 Task: Add a condition where "Hours since last SLA breach Greater than Twenty-five" in pending tickets.
Action: Mouse moved to (144, 507)
Screenshot: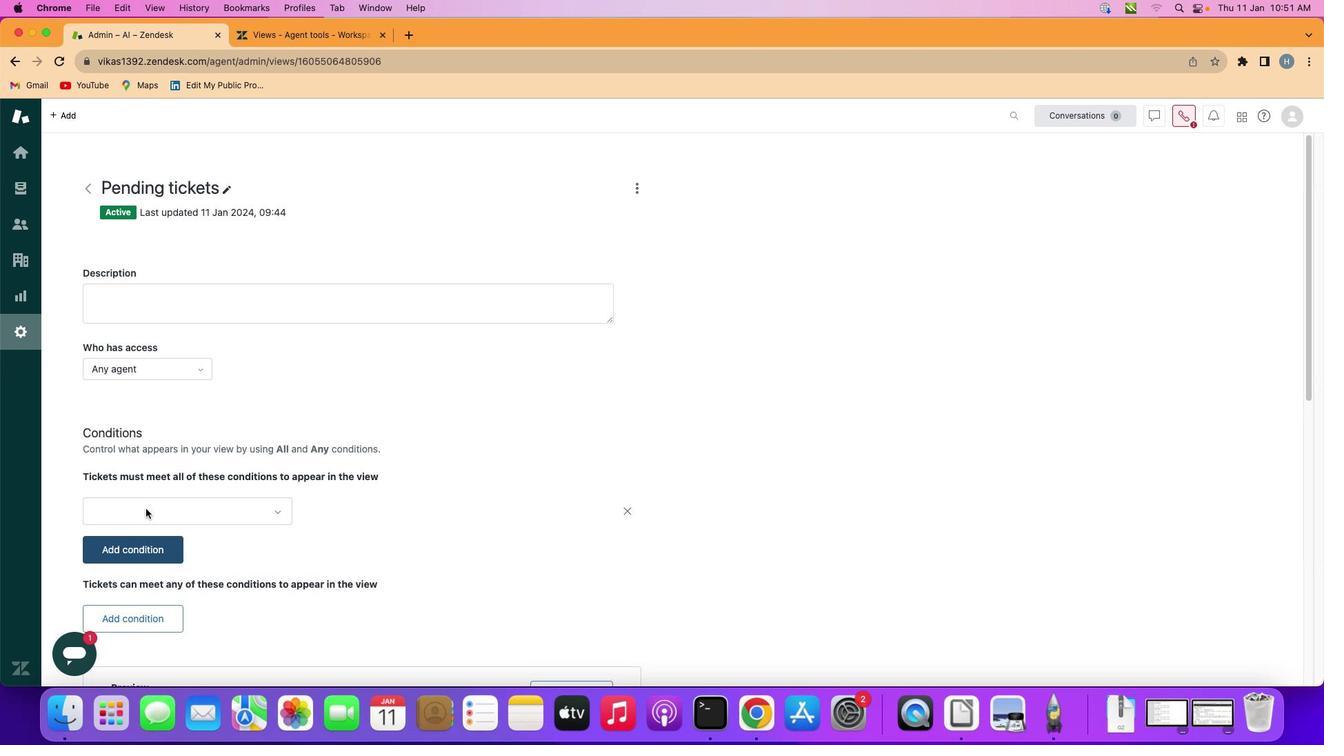 
Action: Mouse pressed left at (144, 507)
Screenshot: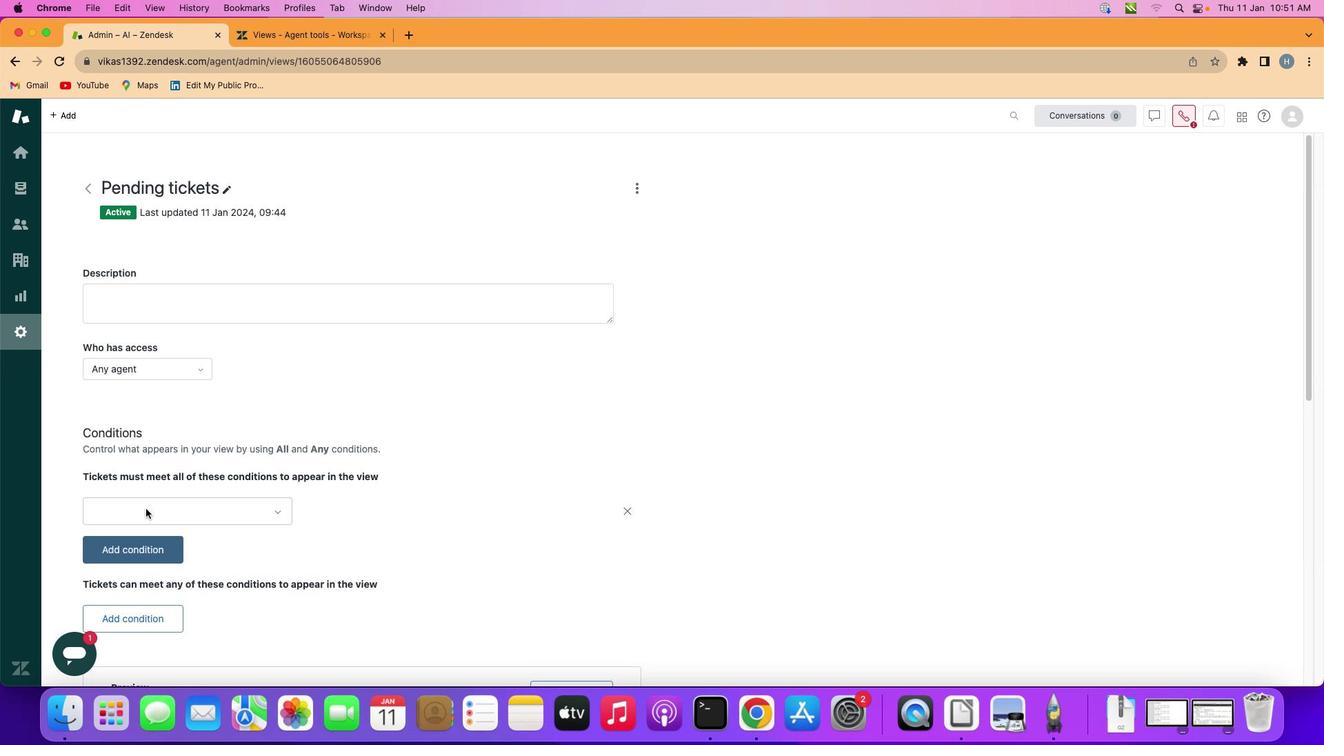 
Action: Mouse moved to (213, 506)
Screenshot: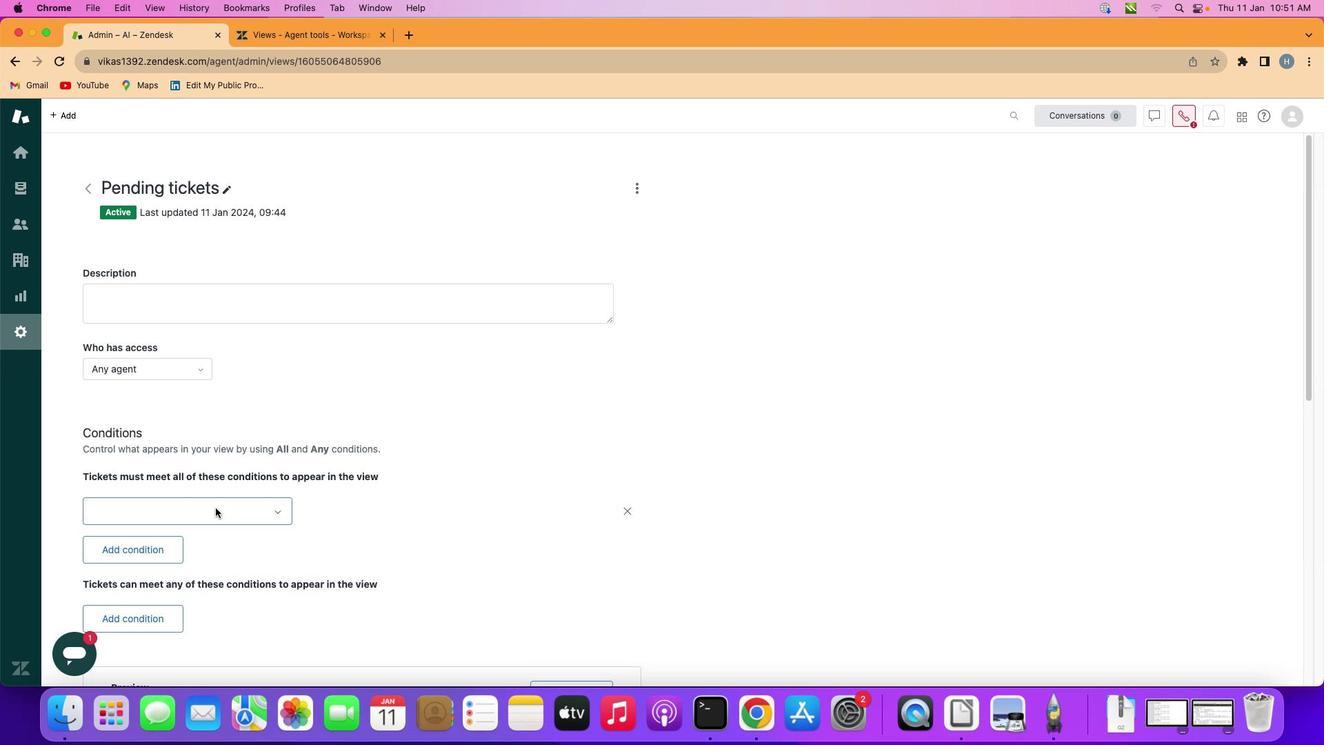 
Action: Mouse pressed left at (213, 506)
Screenshot: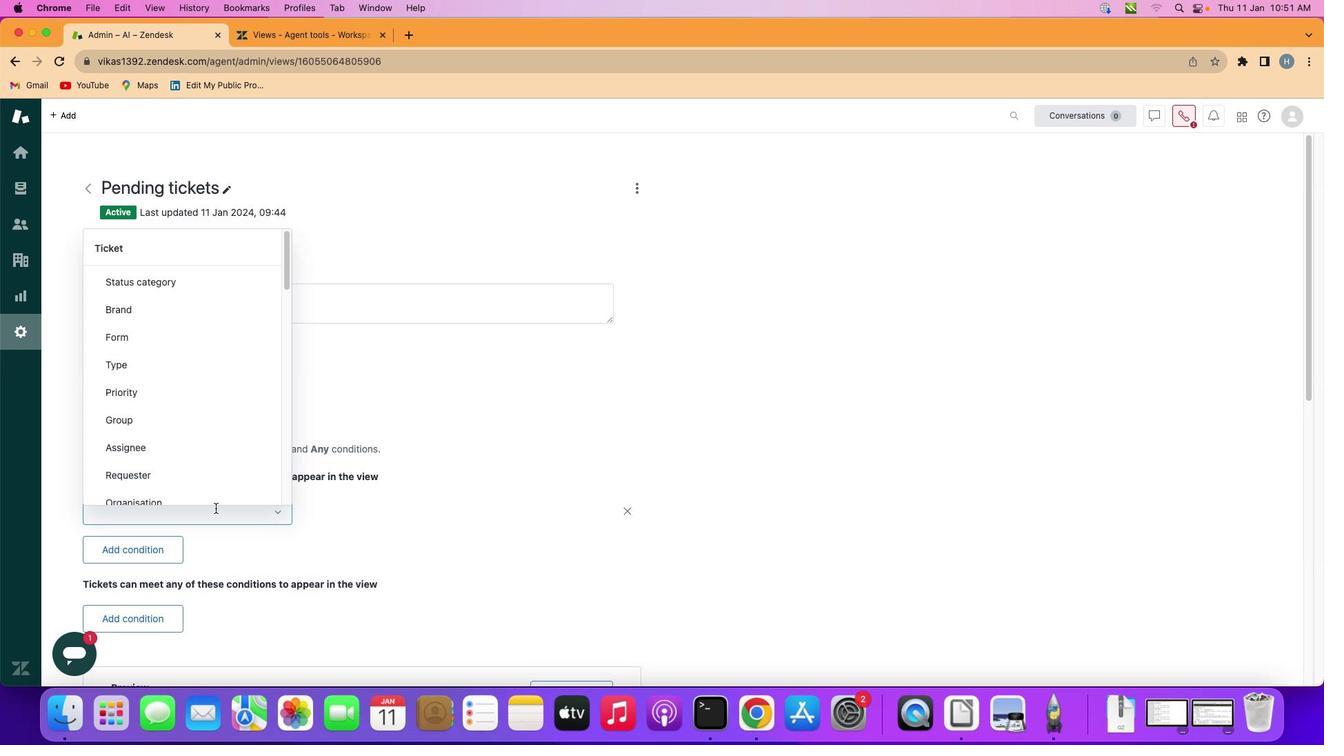 
Action: Mouse moved to (215, 376)
Screenshot: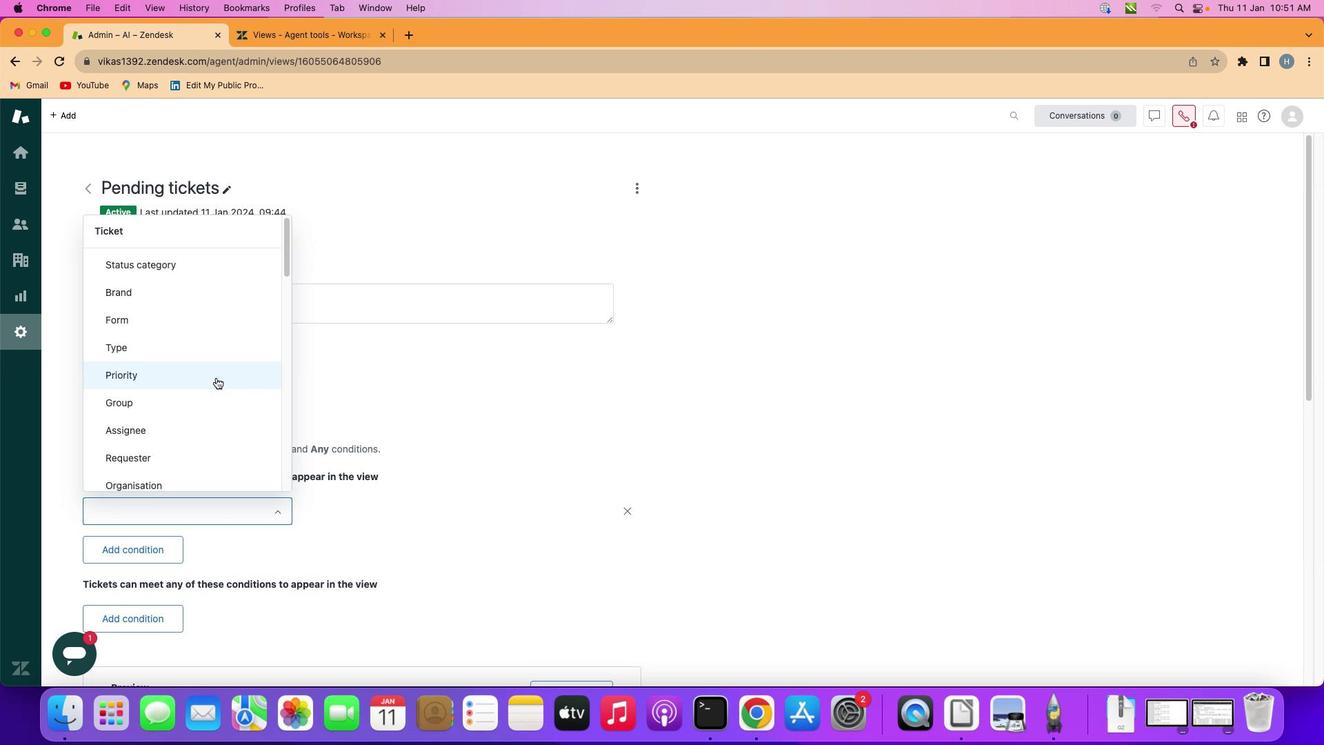 
Action: Mouse scrolled (215, 376) with delta (0, -1)
Screenshot: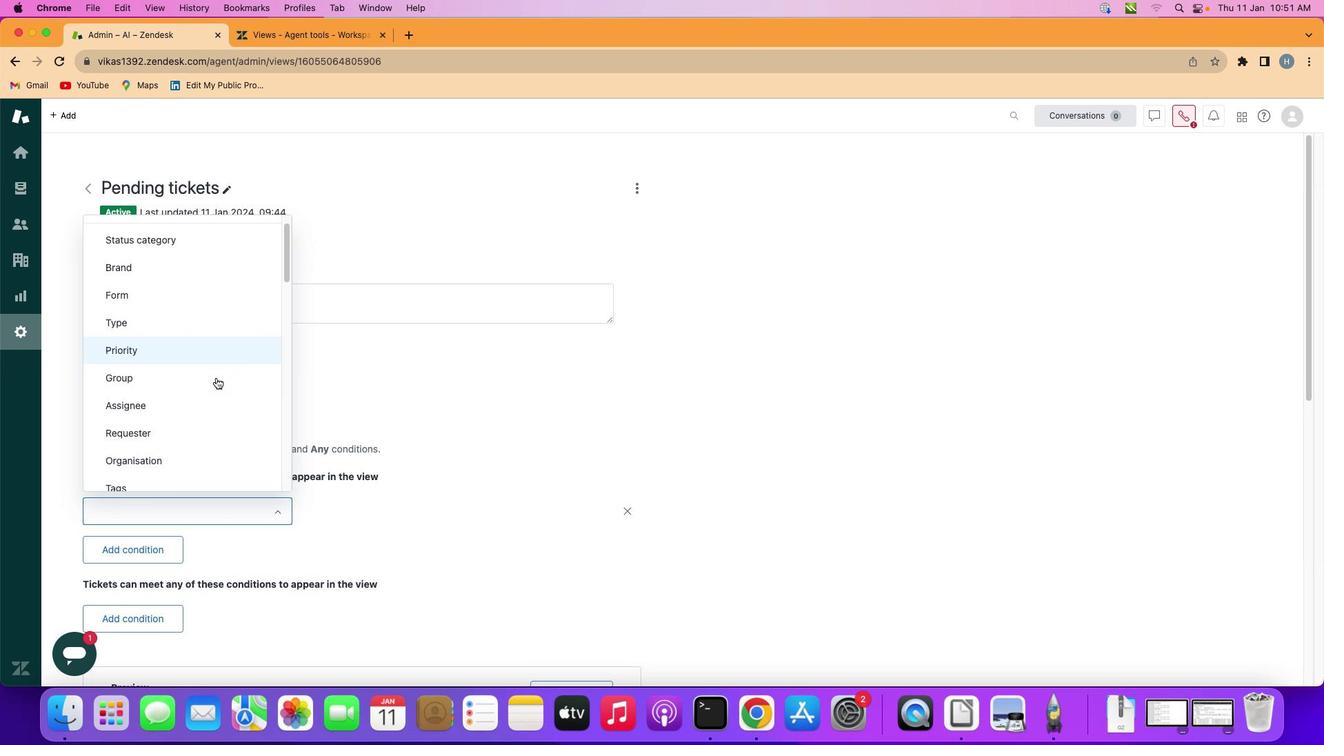 
Action: Mouse scrolled (215, 376) with delta (0, -1)
Screenshot: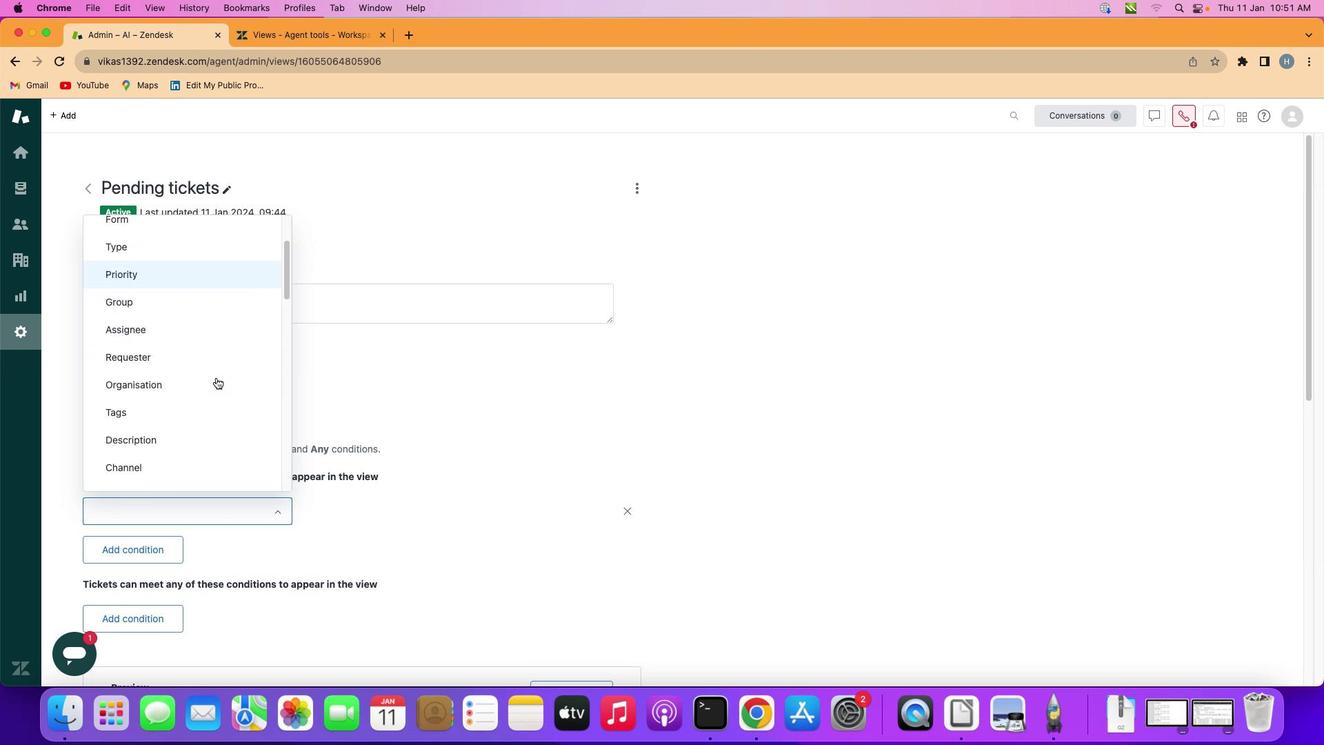 
Action: Mouse scrolled (215, 376) with delta (0, -2)
Screenshot: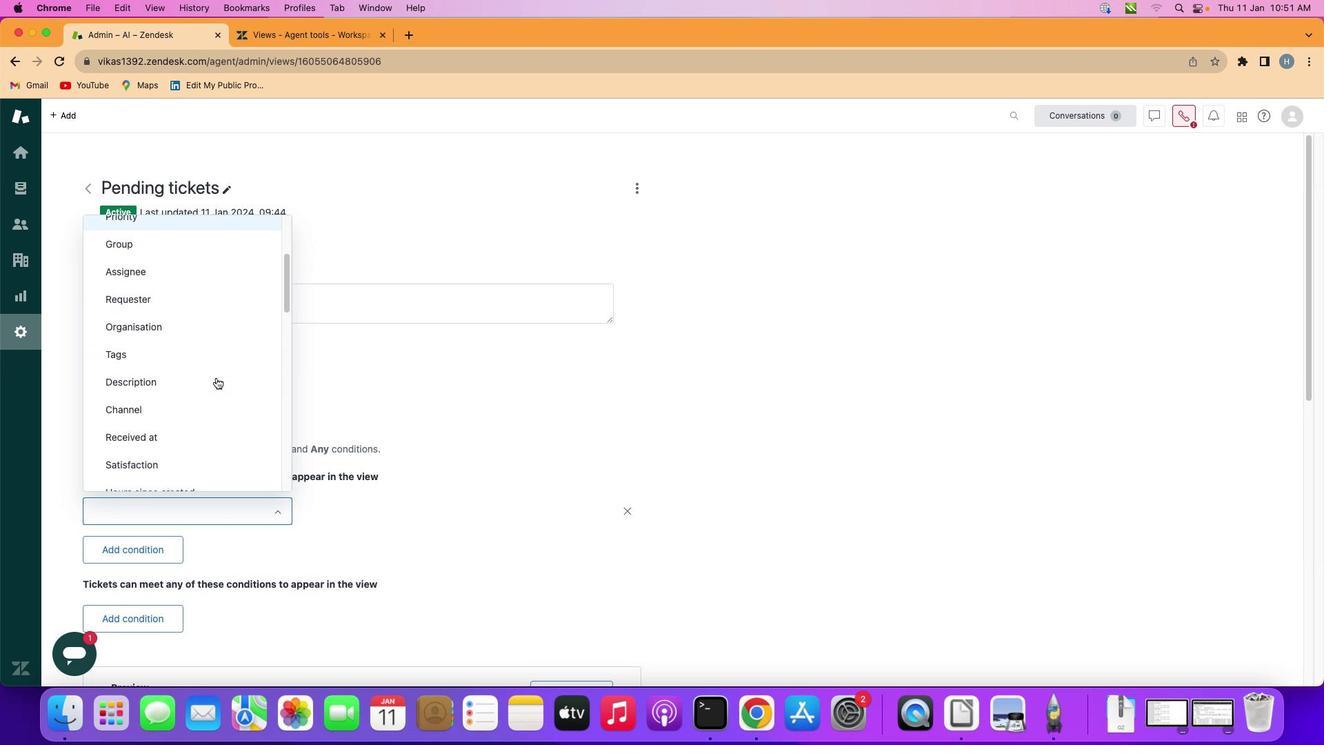 
Action: Mouse scrolled (215, 376) with delta (0, -2)
Screenshot: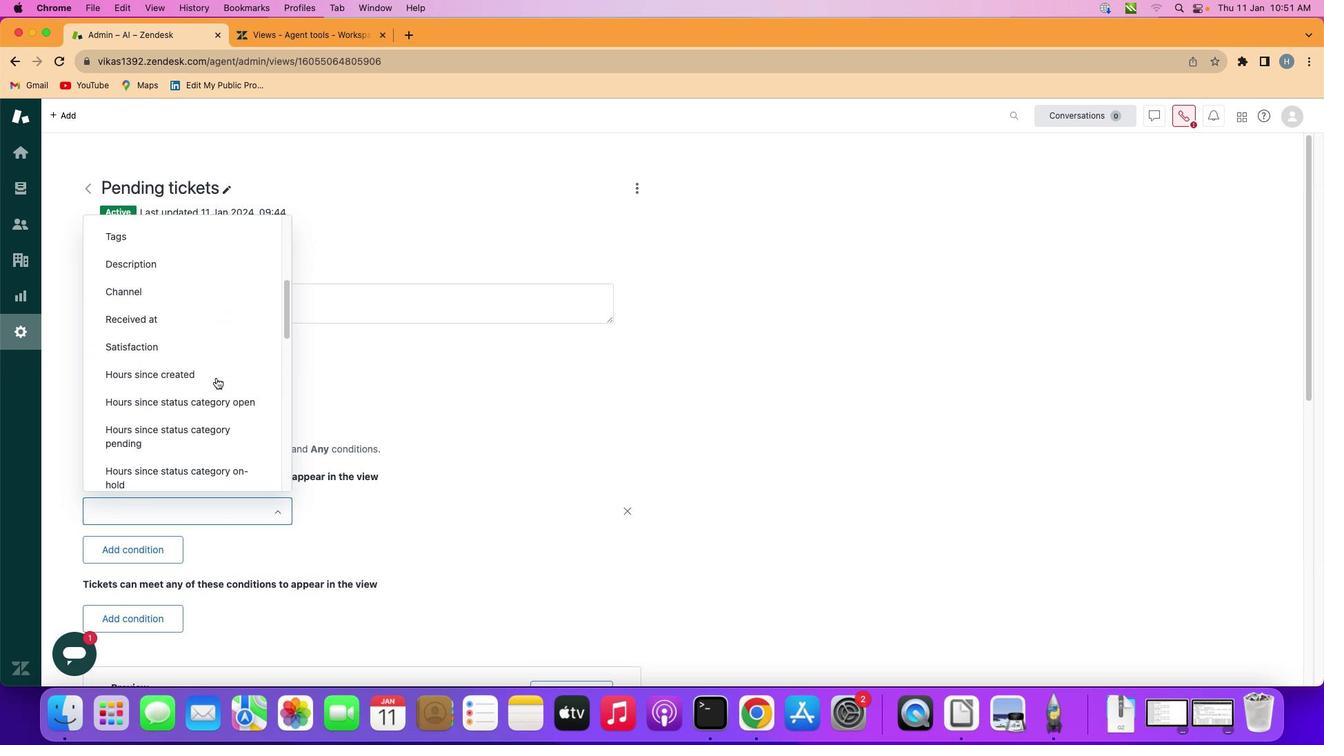 
Action: Mouse scrolled (215, 376) with delta (0, -3)
Screenshot: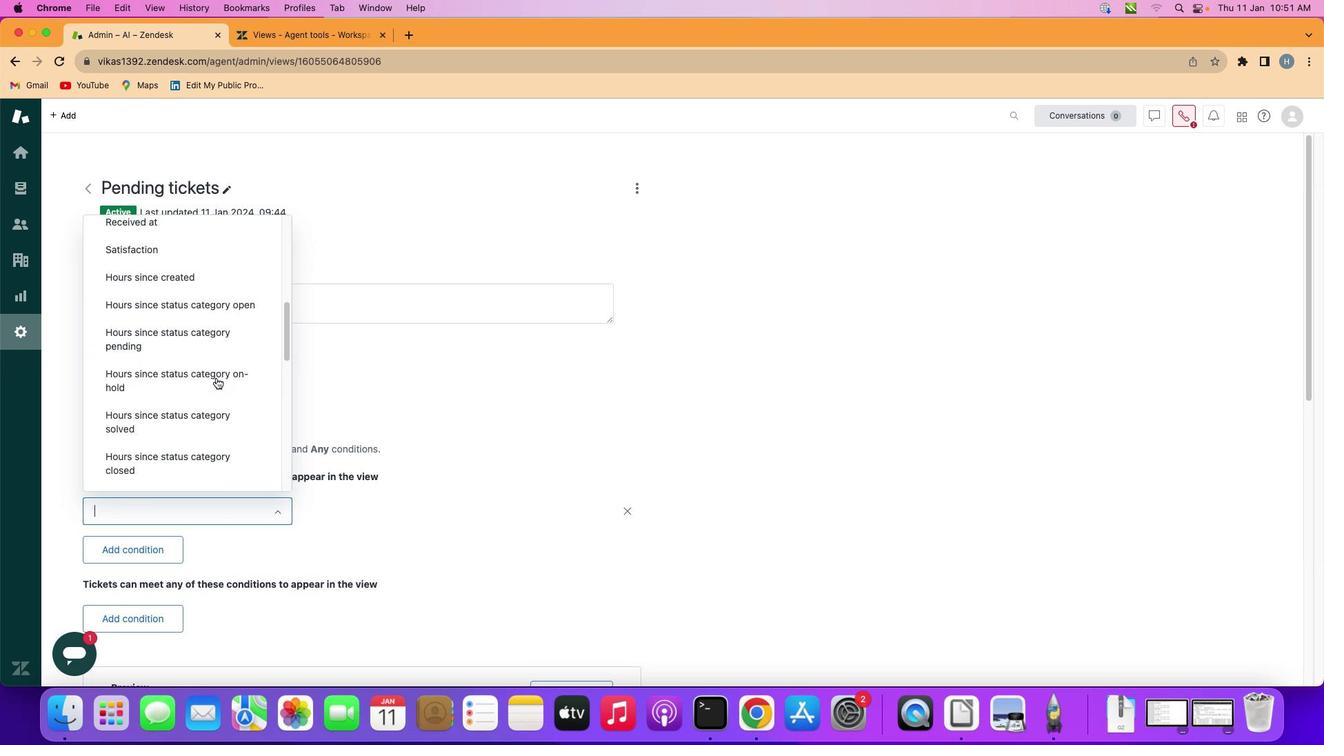 
Action: Mouse scrolled (215, 376) with delta (0, -3)
Screenshot: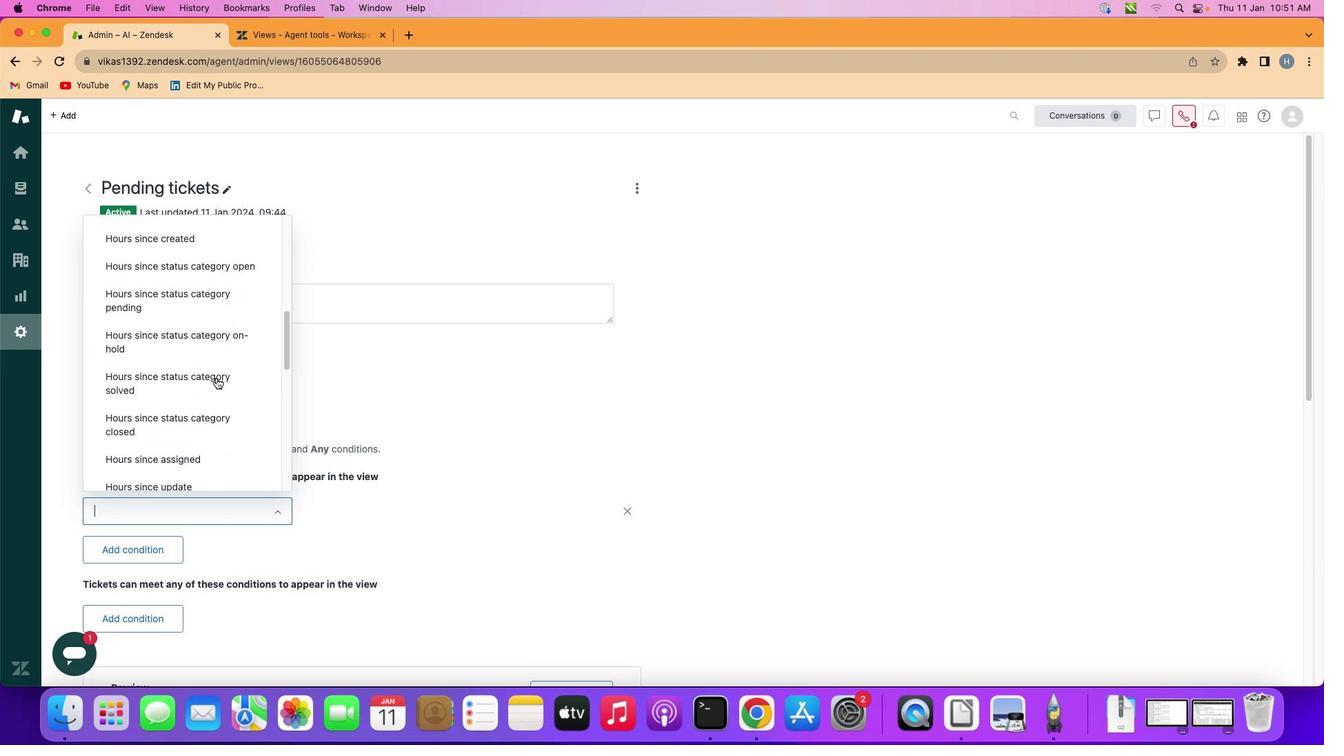 
Action: Mouse moved to (214, 378)
Screenshot: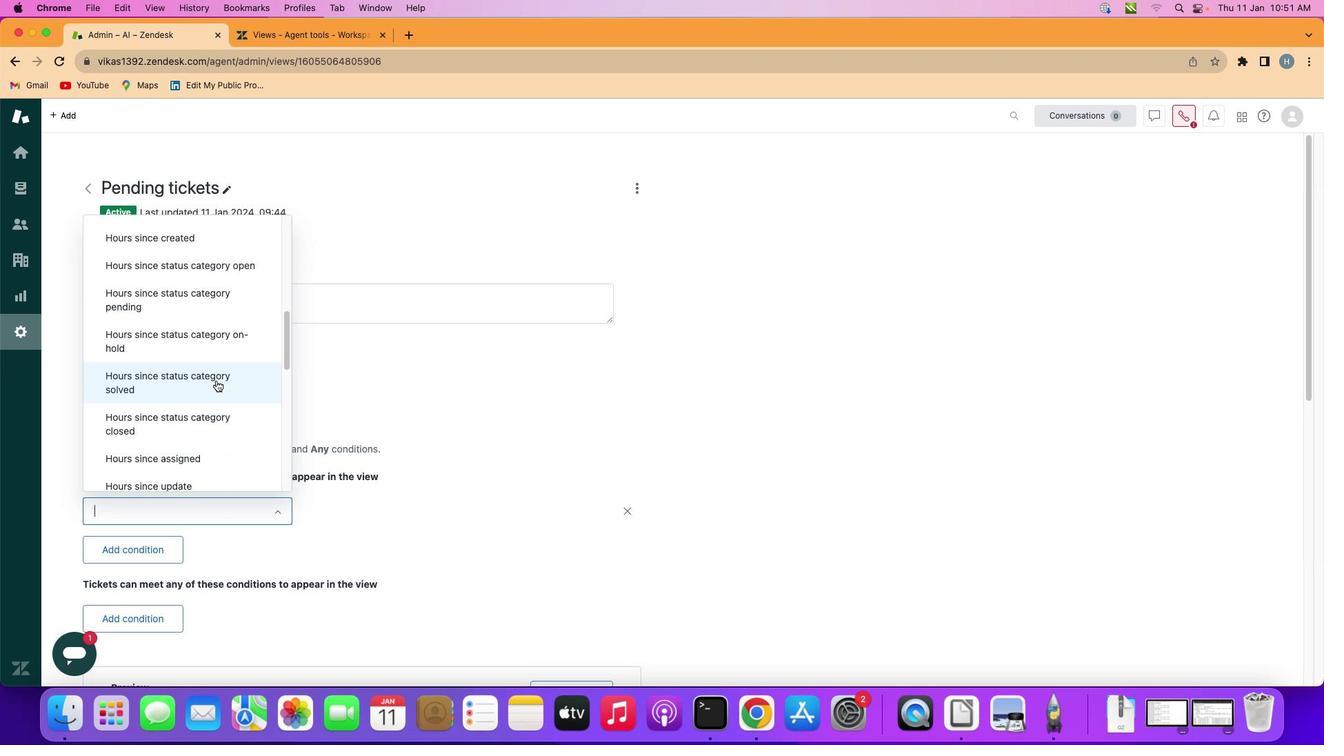 
Action: Mouse scrolled (214, 378) with delta (0, -1)
Screenshot: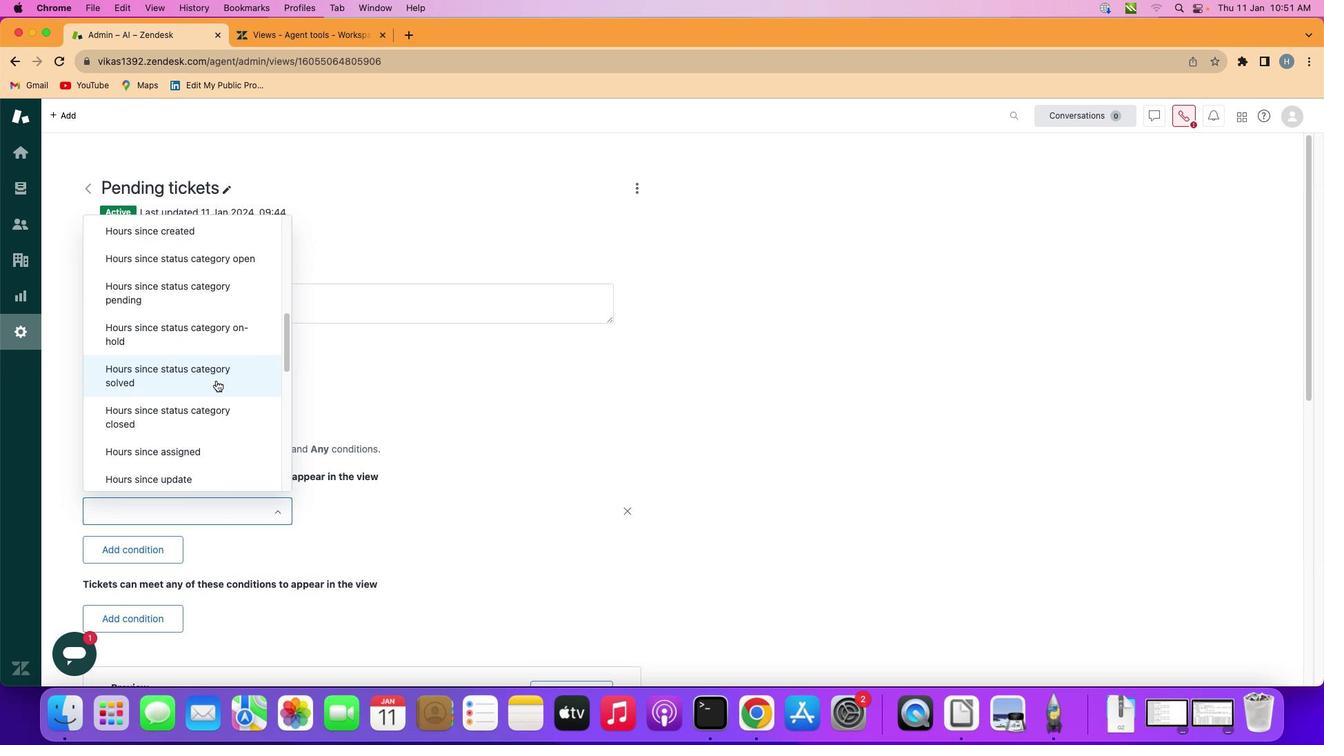 
Action: Mouse scrolled (214, 378) with delta (0, -1)
Screenshot: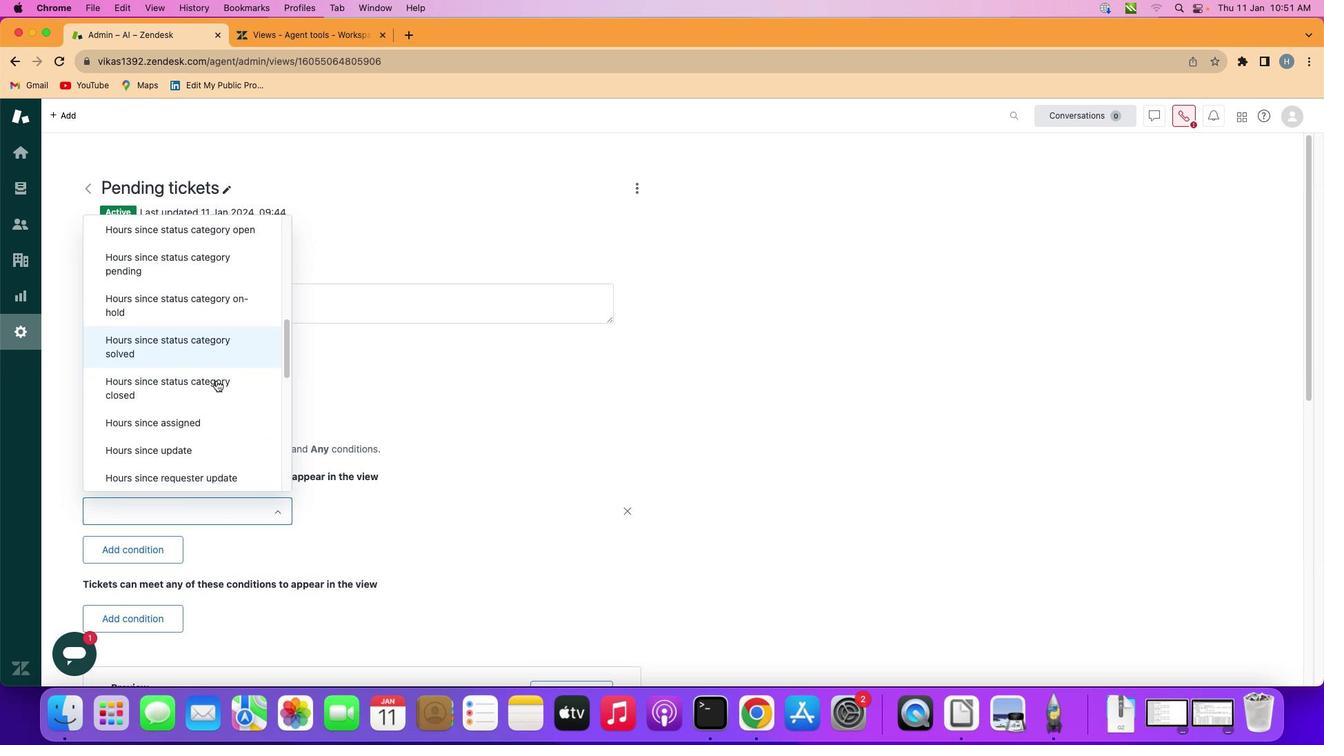 
Action: Mouse scrolled (214, 378) with delta (0, -1)
Screenshot: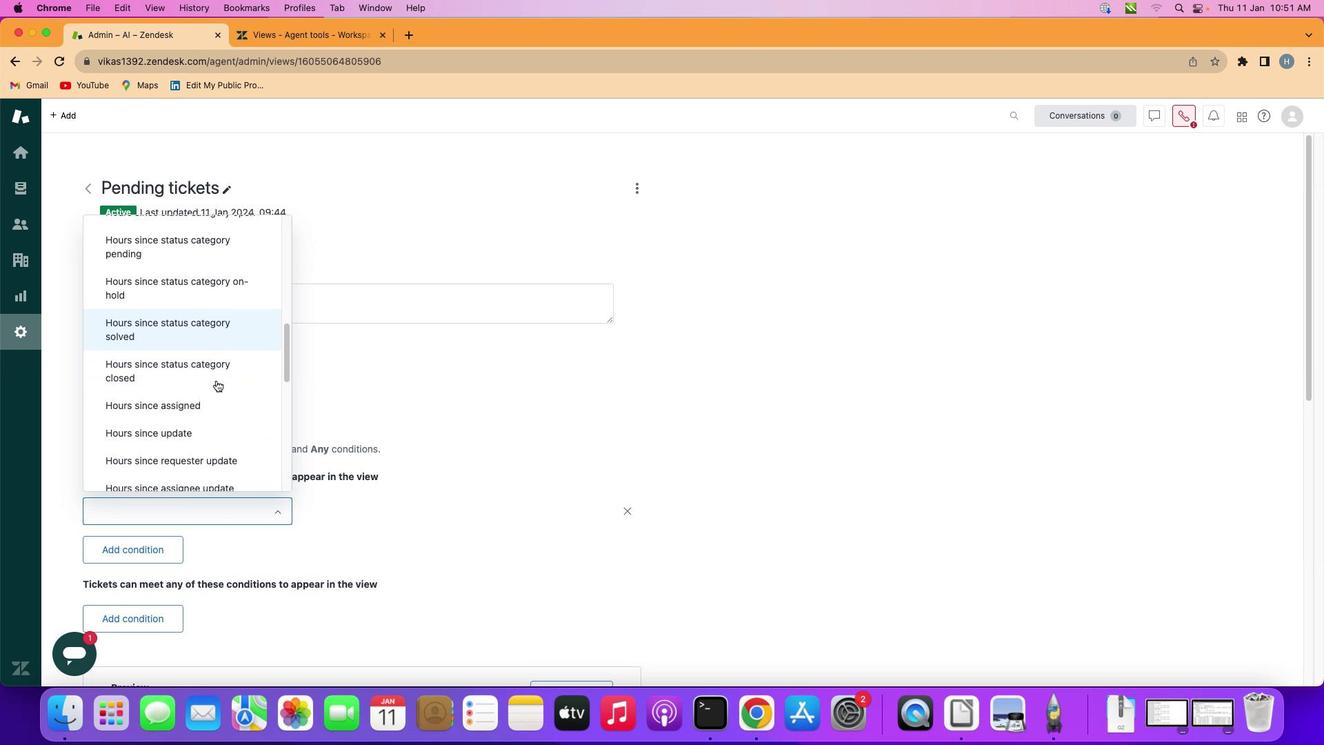 
Action: Mouse scrolled (214, 378) with delta (0, -1)
Screenshot: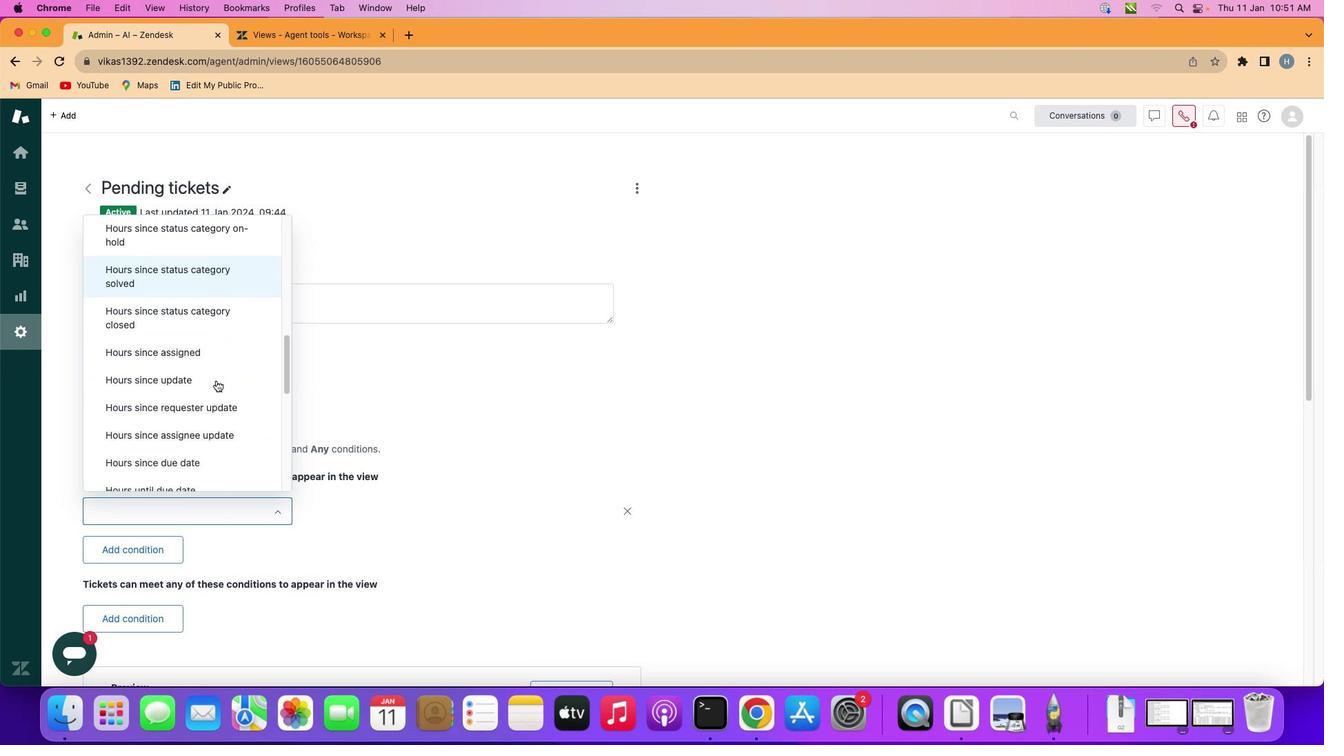 
Action: Mouse scrolled (214, 378) with delta (0, -1)
Screenshot: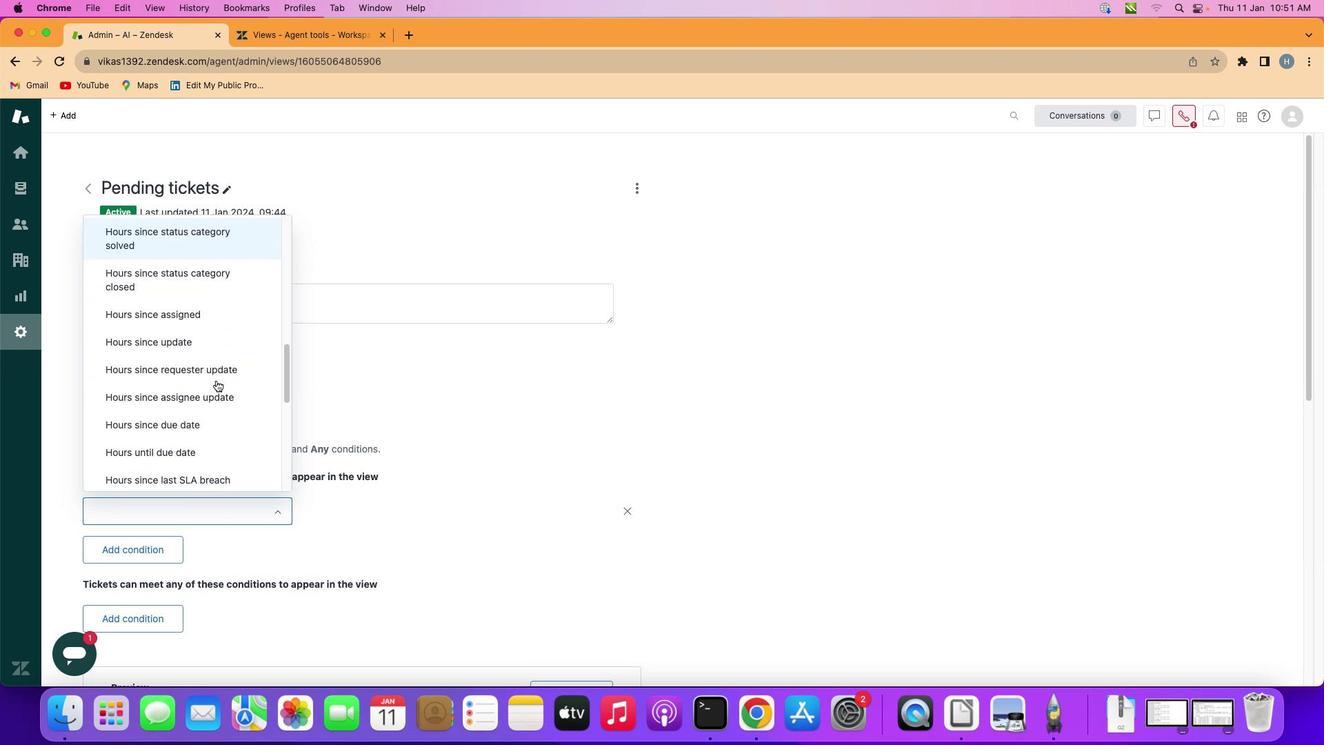 
Action: Mouse moved to (225, 365)
Screenshot: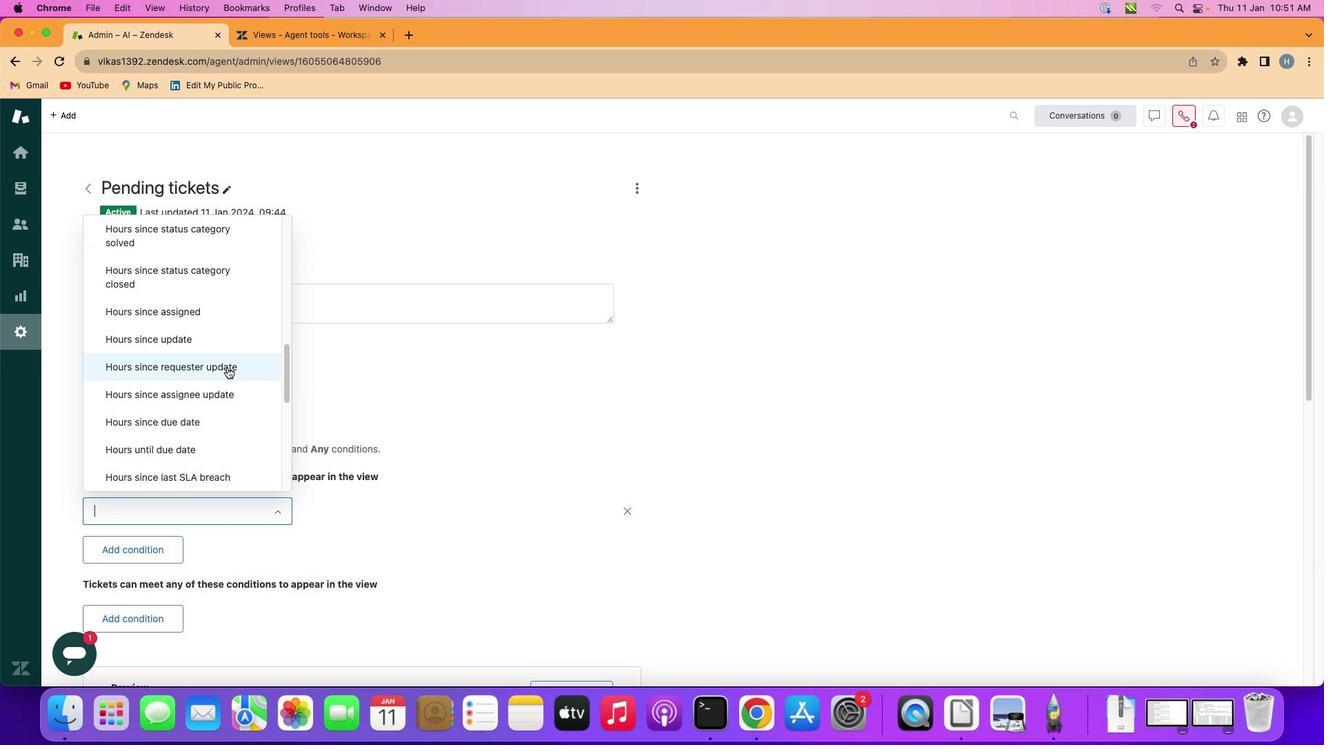 
Action: Mouse scrolled (225, 365) with delta (0, -1)
Screenshot: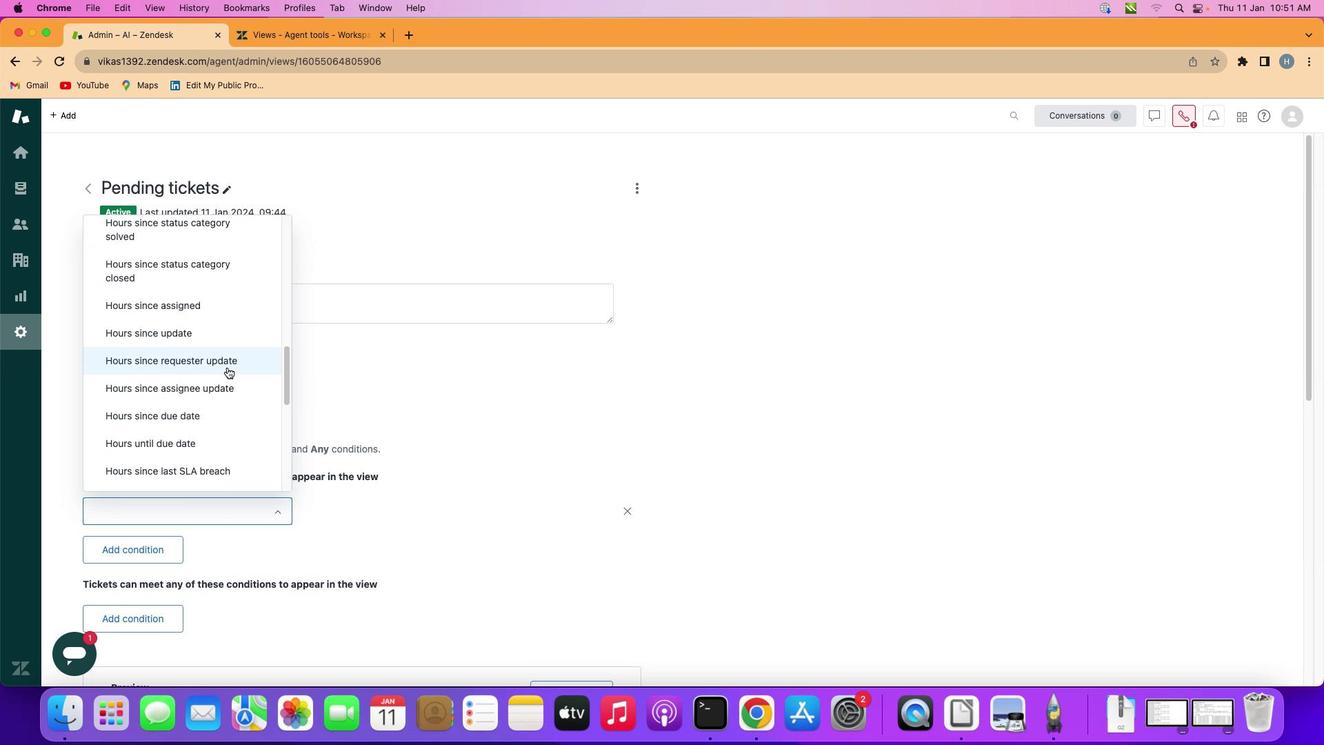 
Action: Mouse scrolled (225, 365) with delta (0, -1)
Screenshot: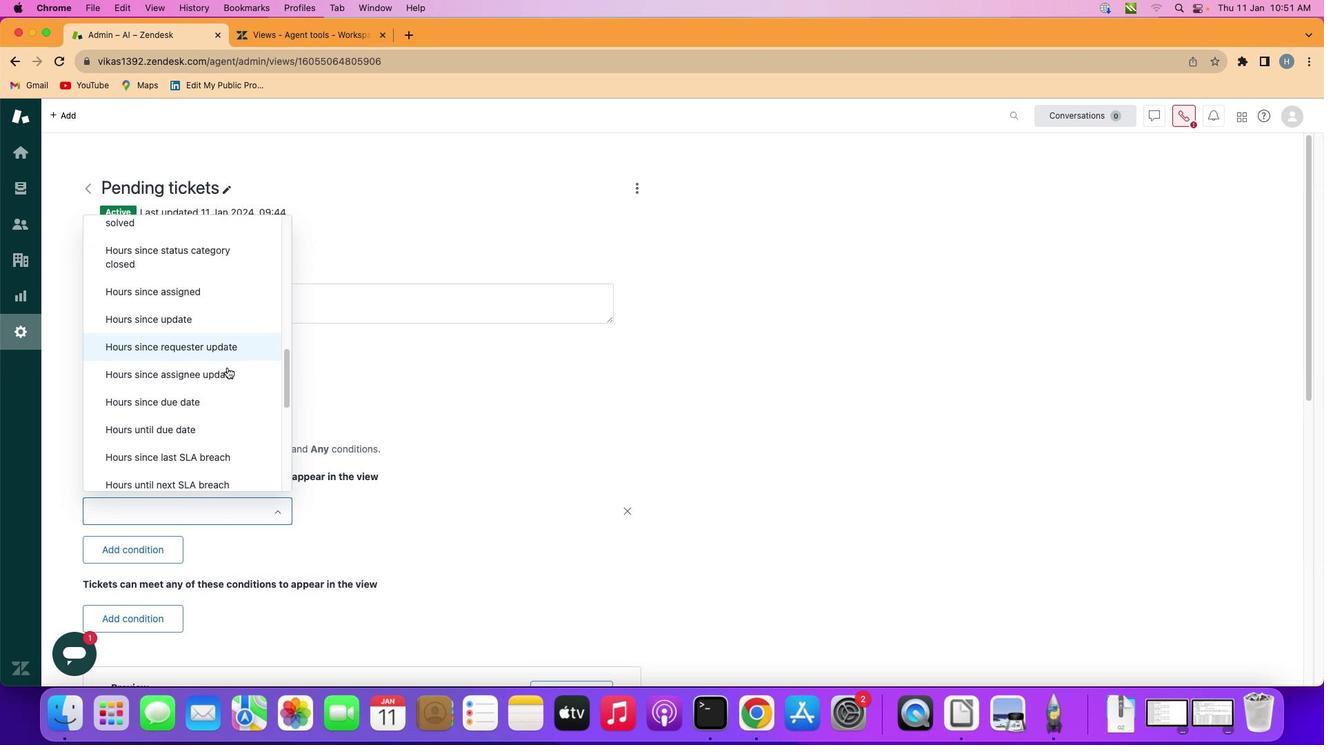 
Action: Mouse scrolled (225, 365) with delta (0, -1)
Screenshot: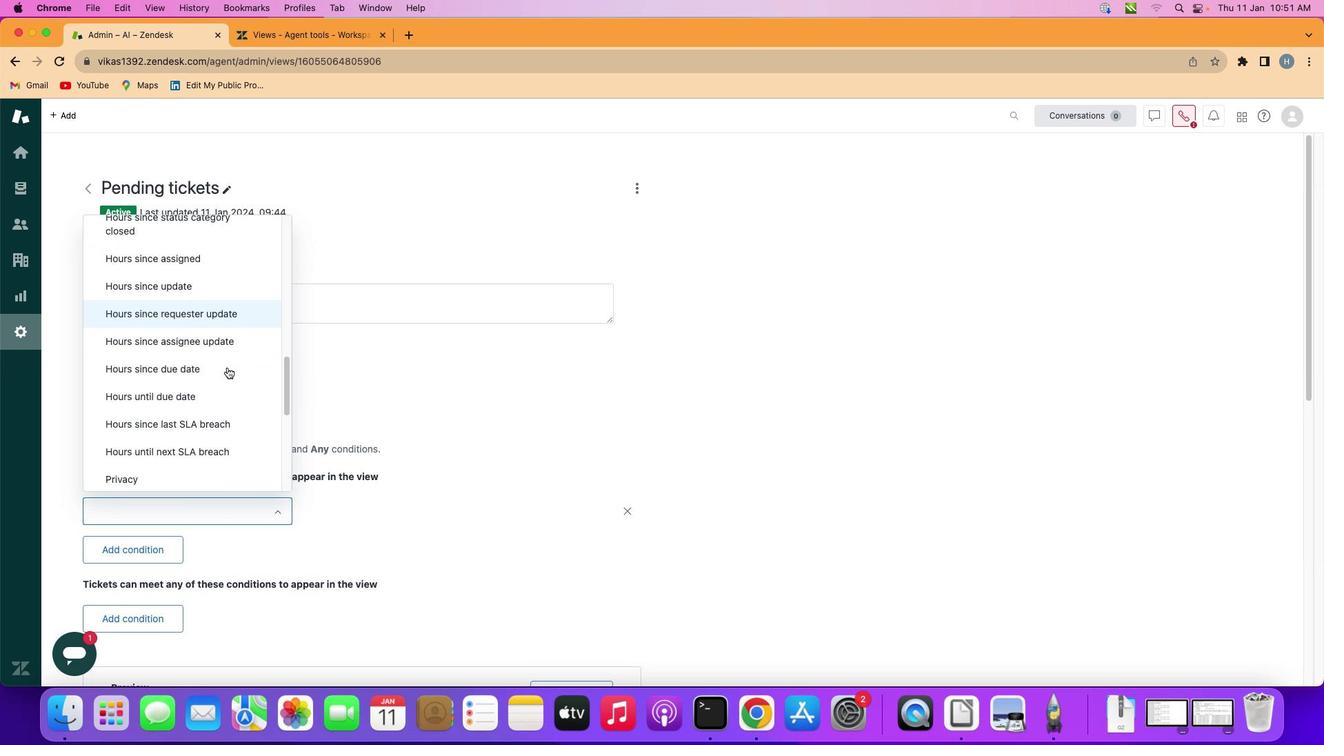
Action: Mouse scrolled (225, 365) with delta (0, -1)
Screenshot: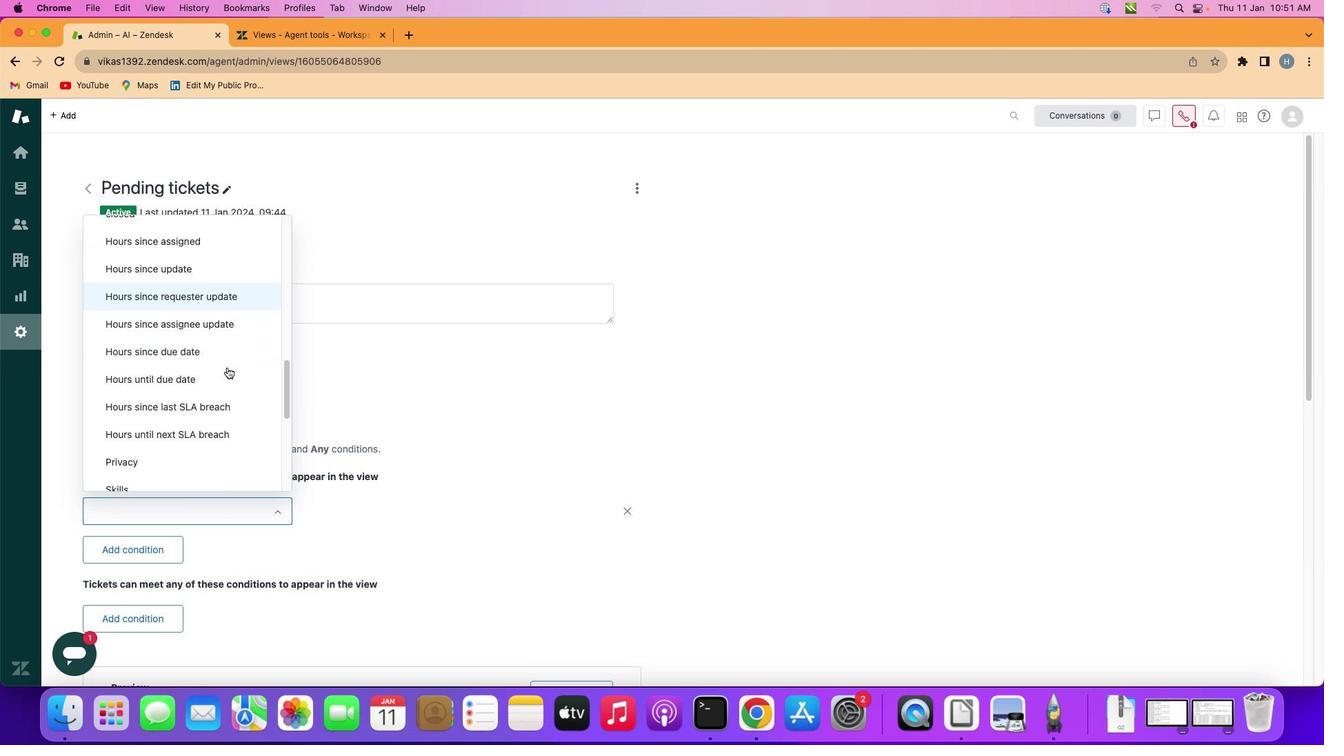 
Action: Mouse scrolled (225, 365) with delta (0, -1)
Screenshot: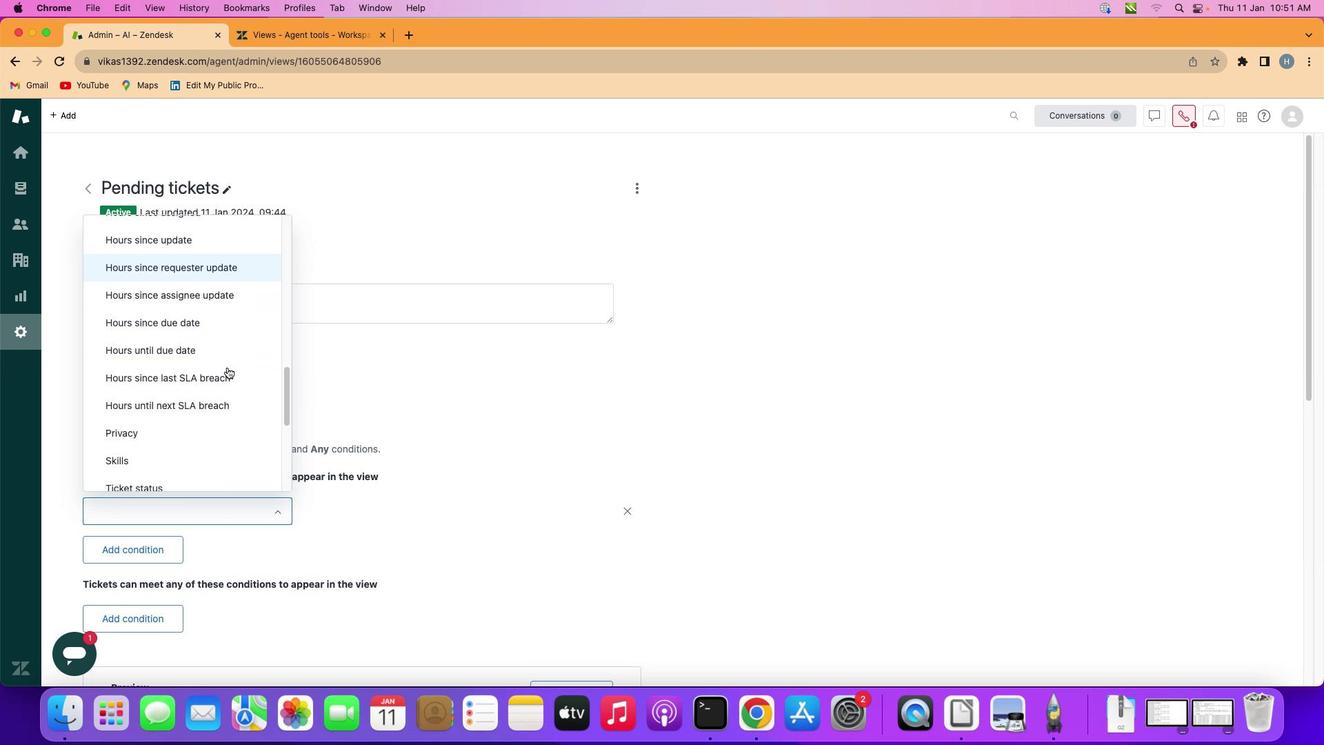 
Action: Mouse moved to (226, 369)
Screenshot: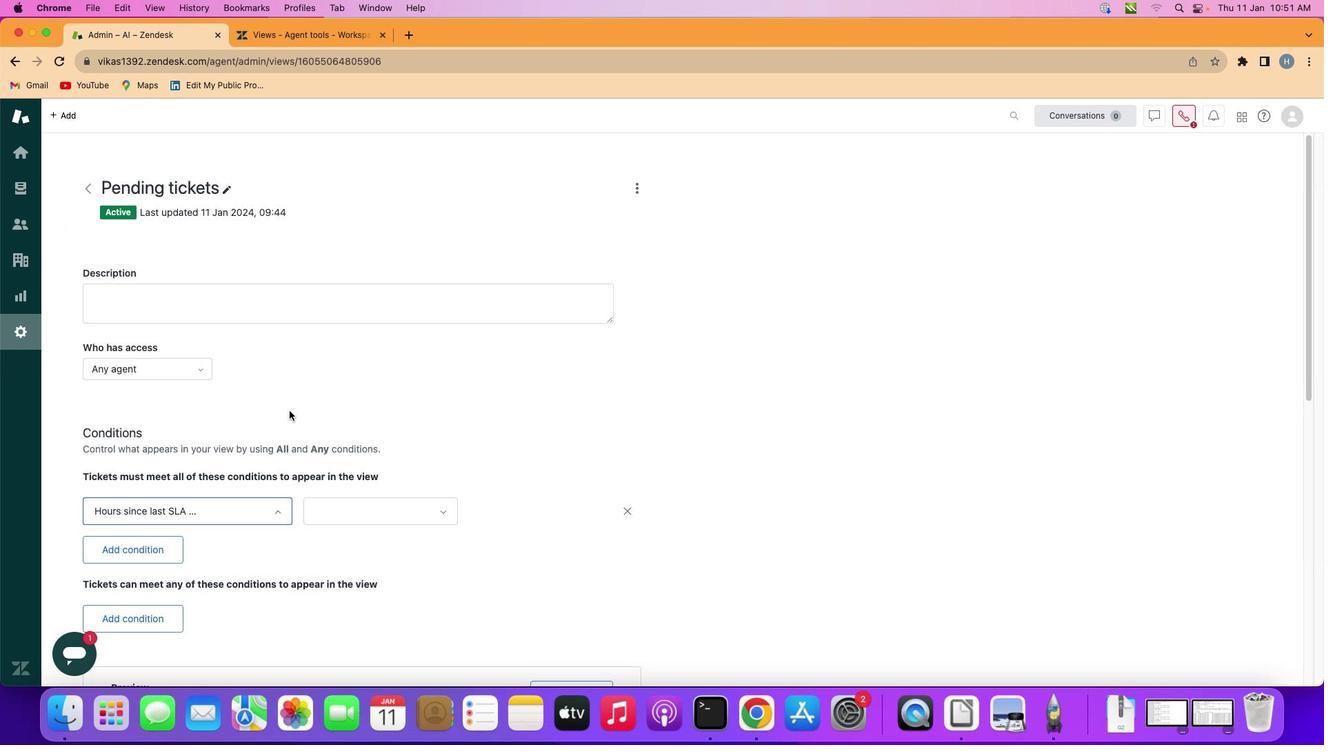 
Action: Mouse pressed left at (226, 369)
Screenshot: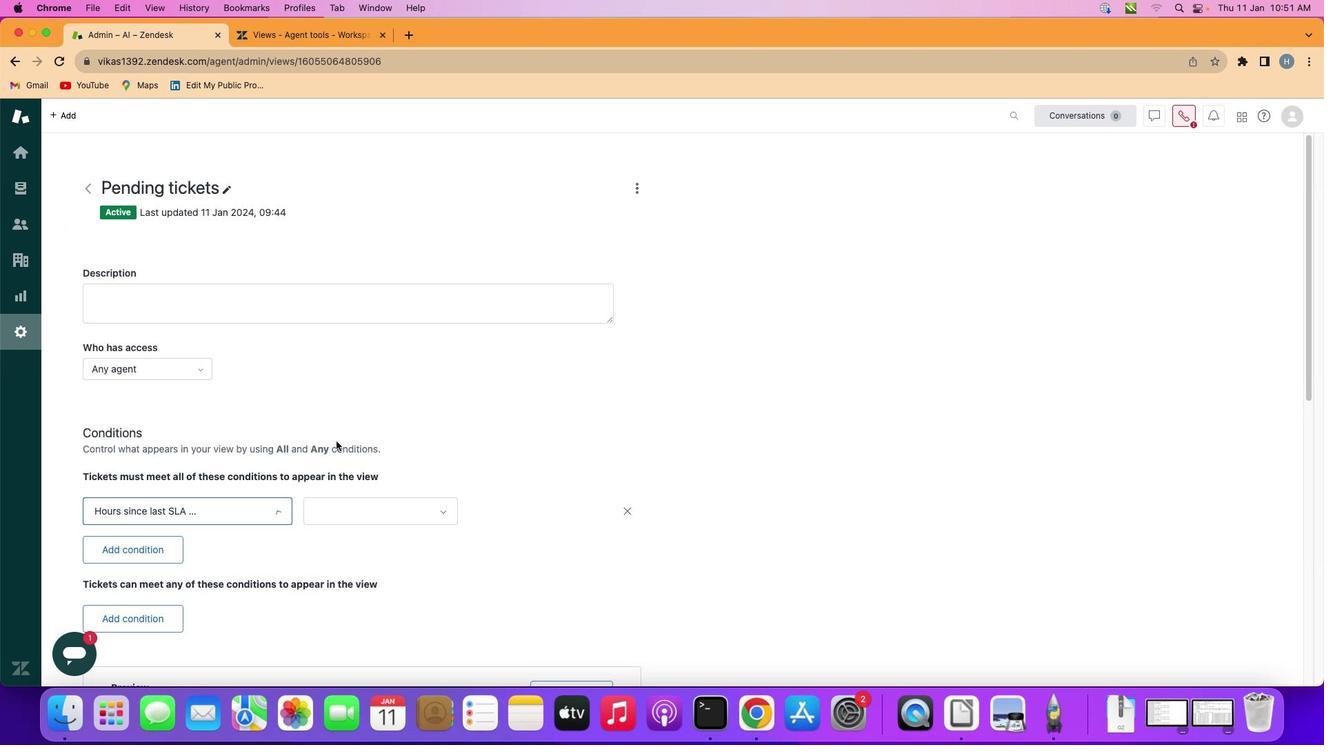 
Action: Mouse moved to (384, 500)
Screenshot: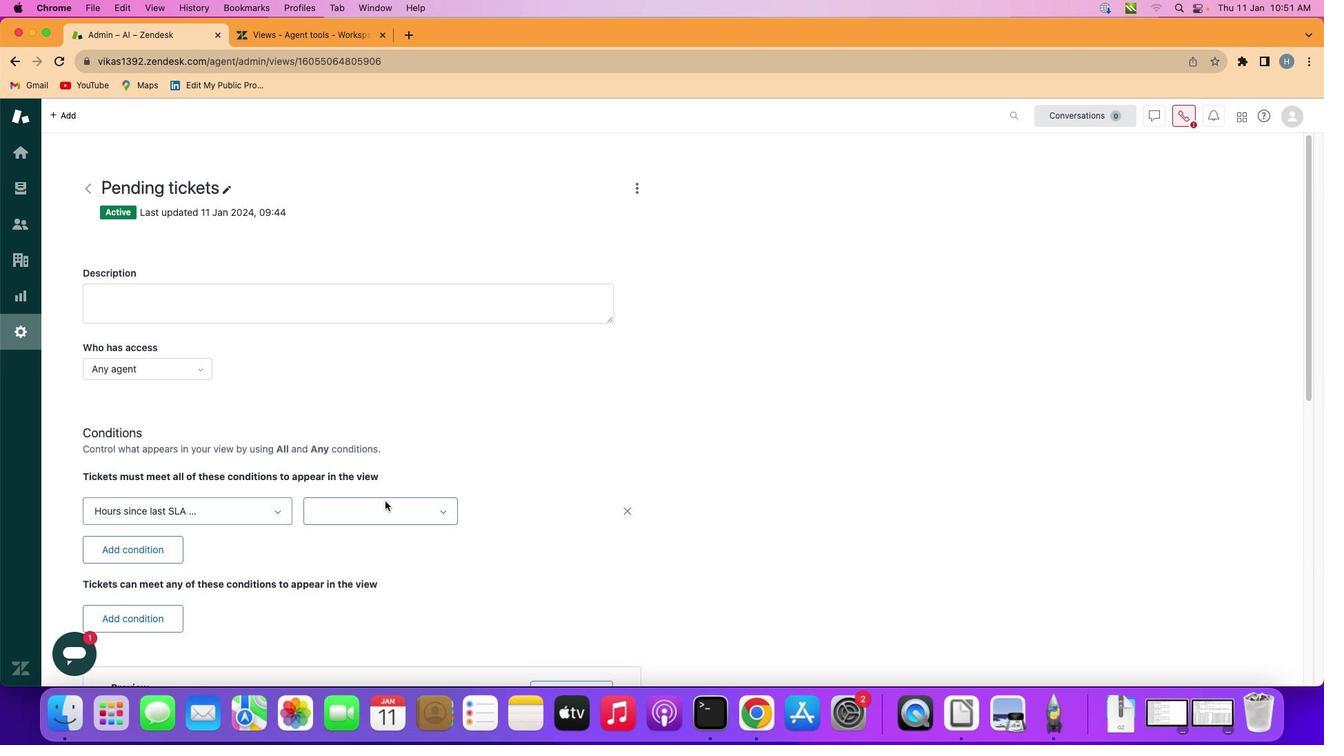 
Action: Mouse pressed left at (384, 500)
Screenshot: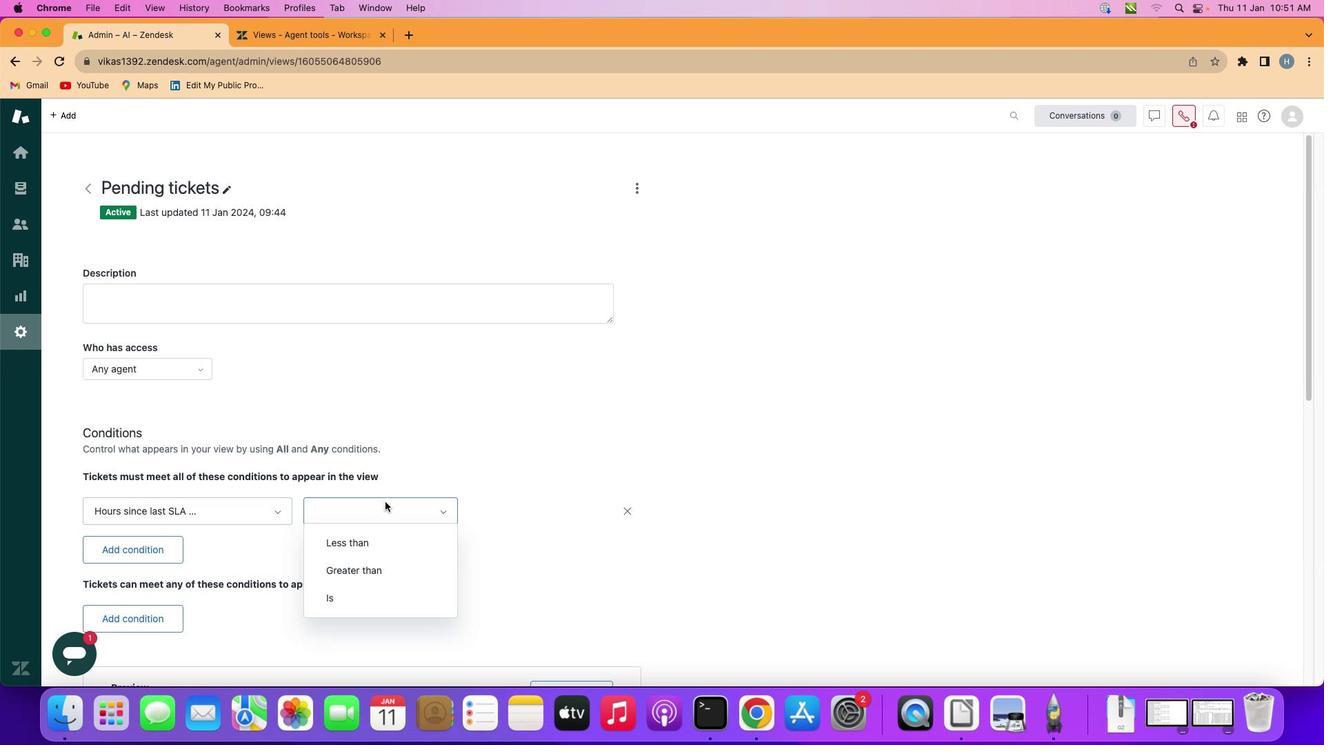 
Action: Mouse moved to (380, 573)
Screenshot: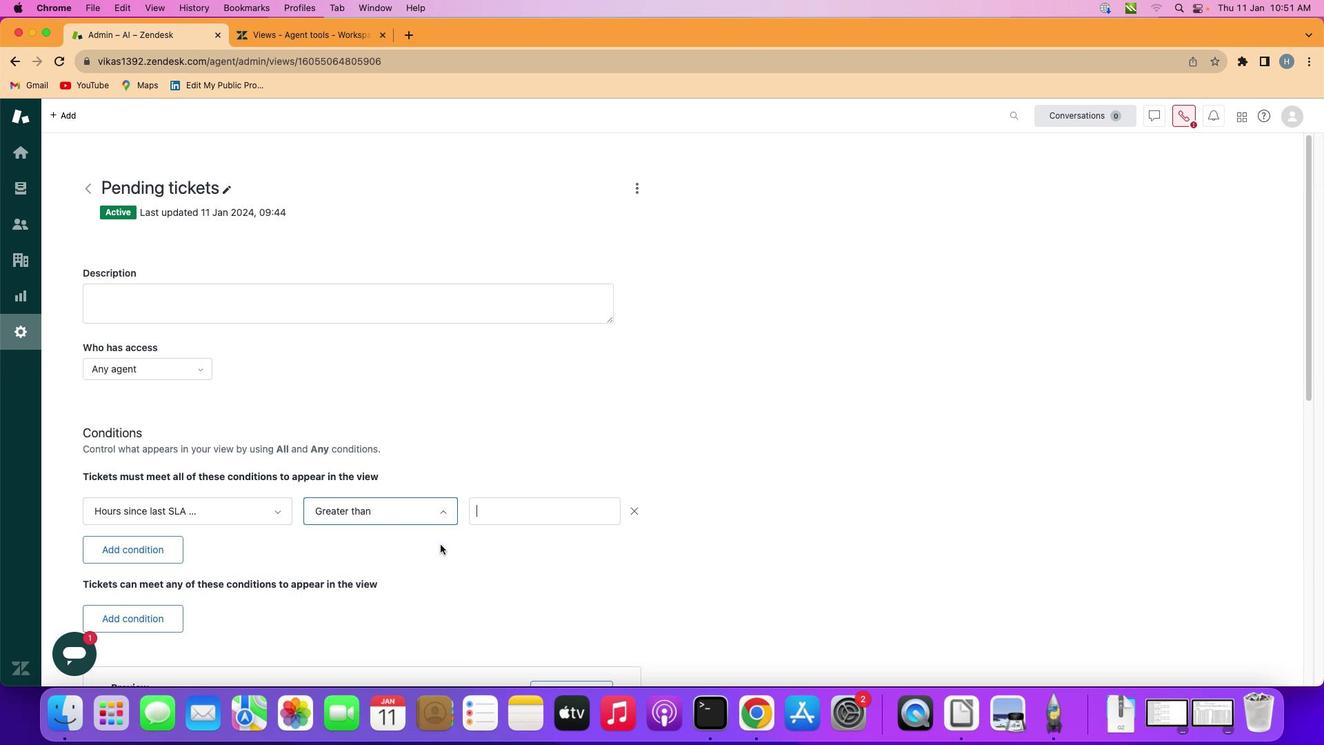 
Action: Mouse pressed left at (380, 573)
Screenshot: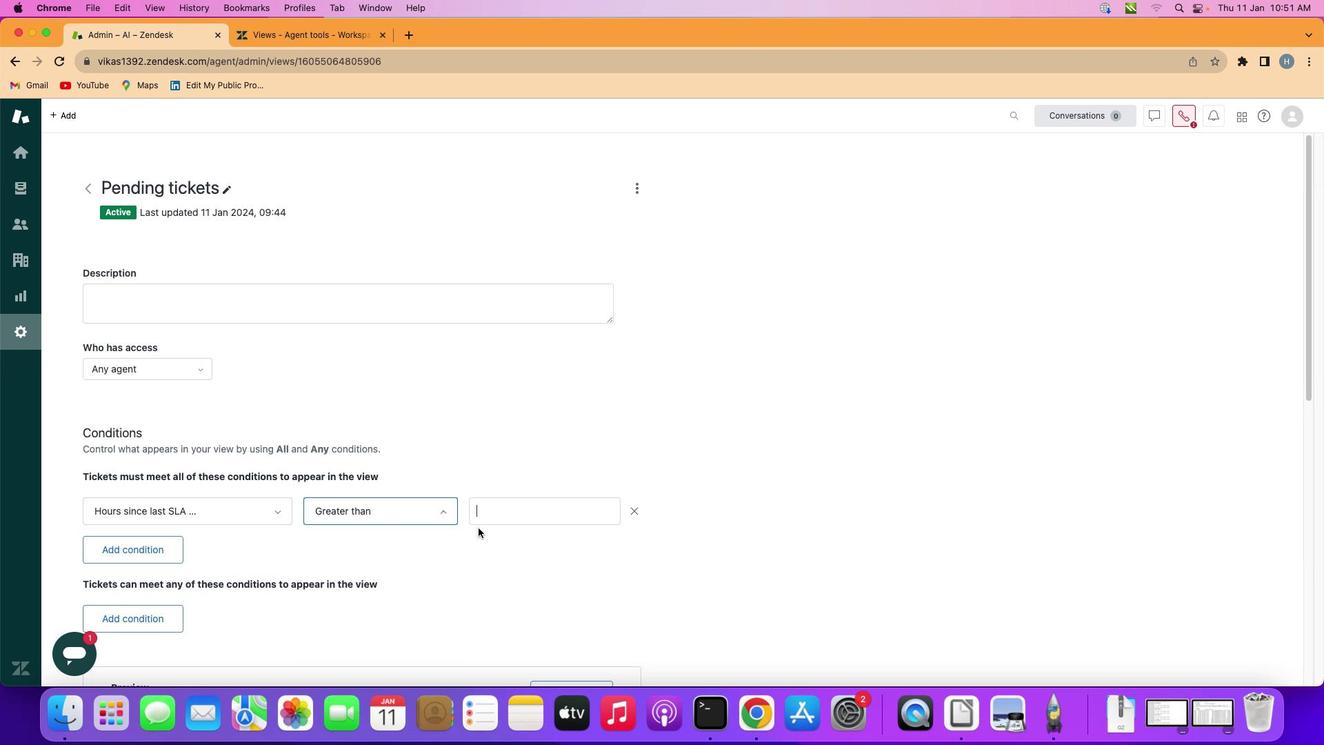 
Action: Mouse moved to (511, 511)
Screenshot: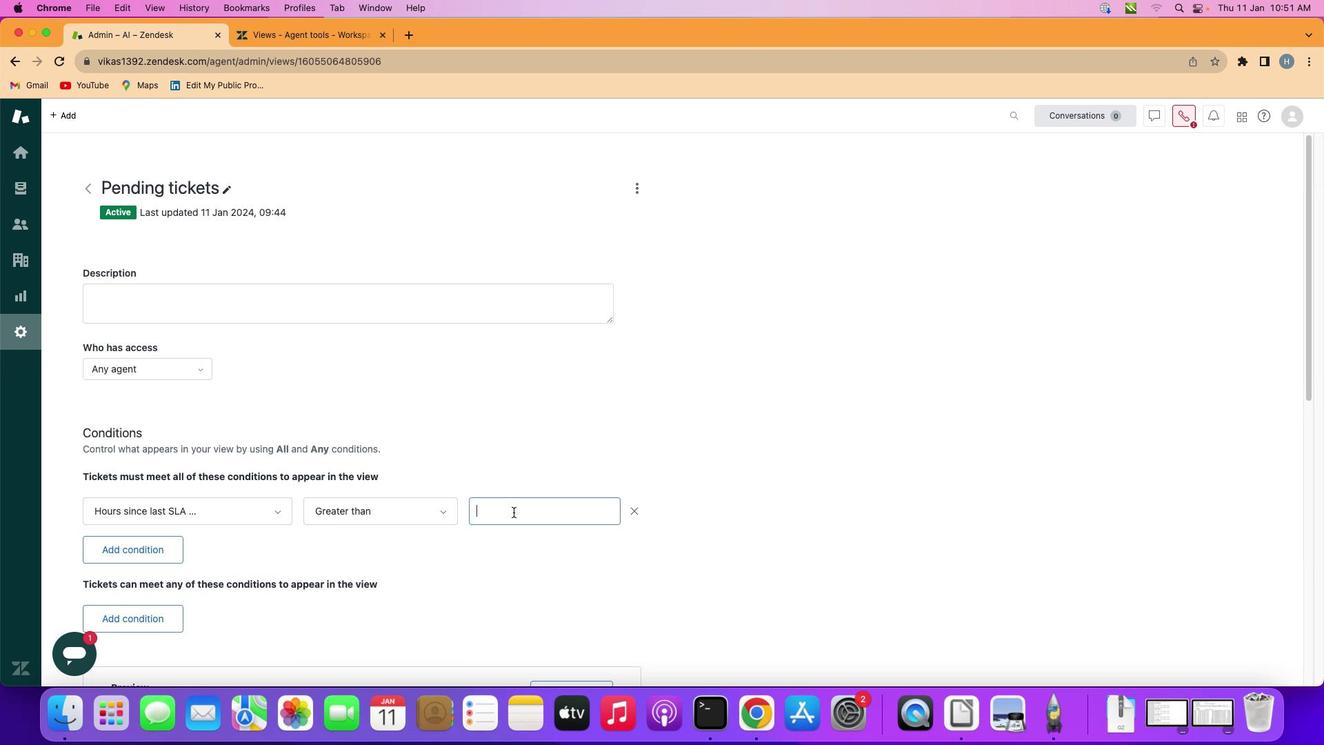 
Action: Mouse pressed left at (511, 511)
Screenshot: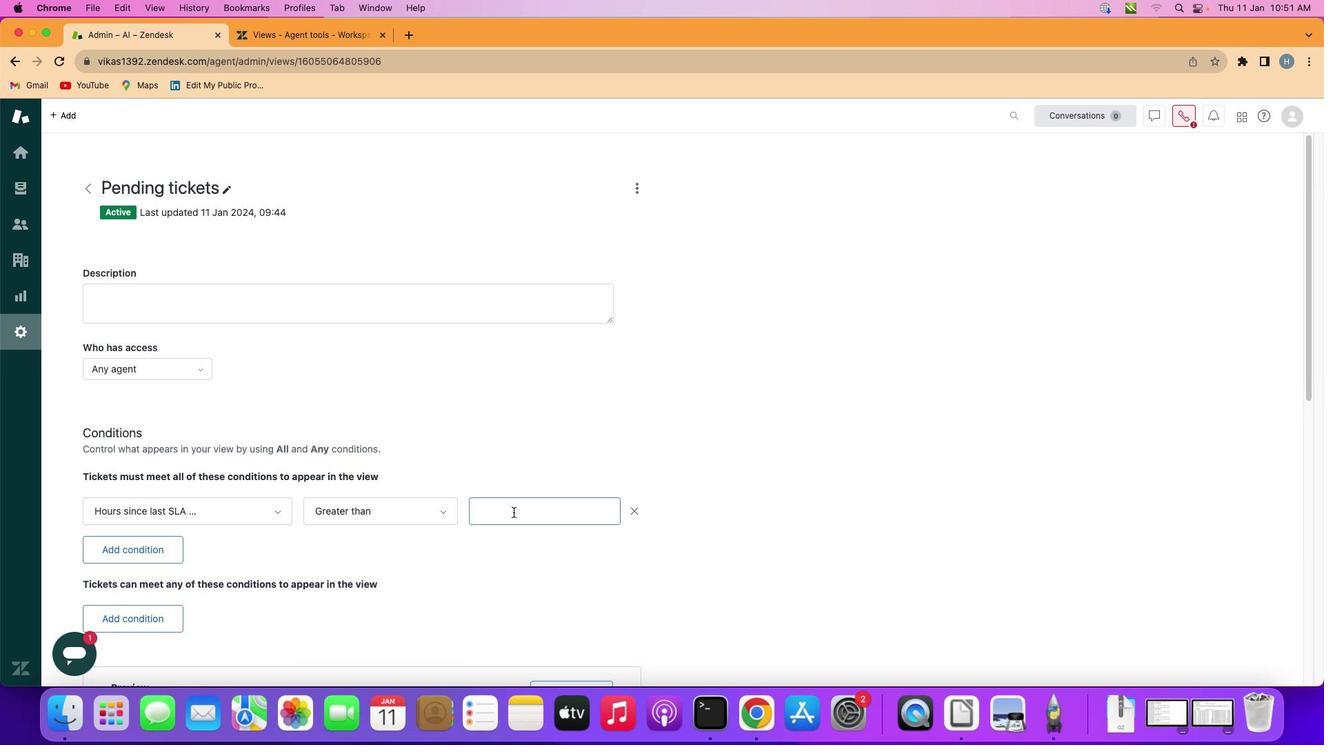 
Action: Mouse moved to (512, 511)
Screenshot: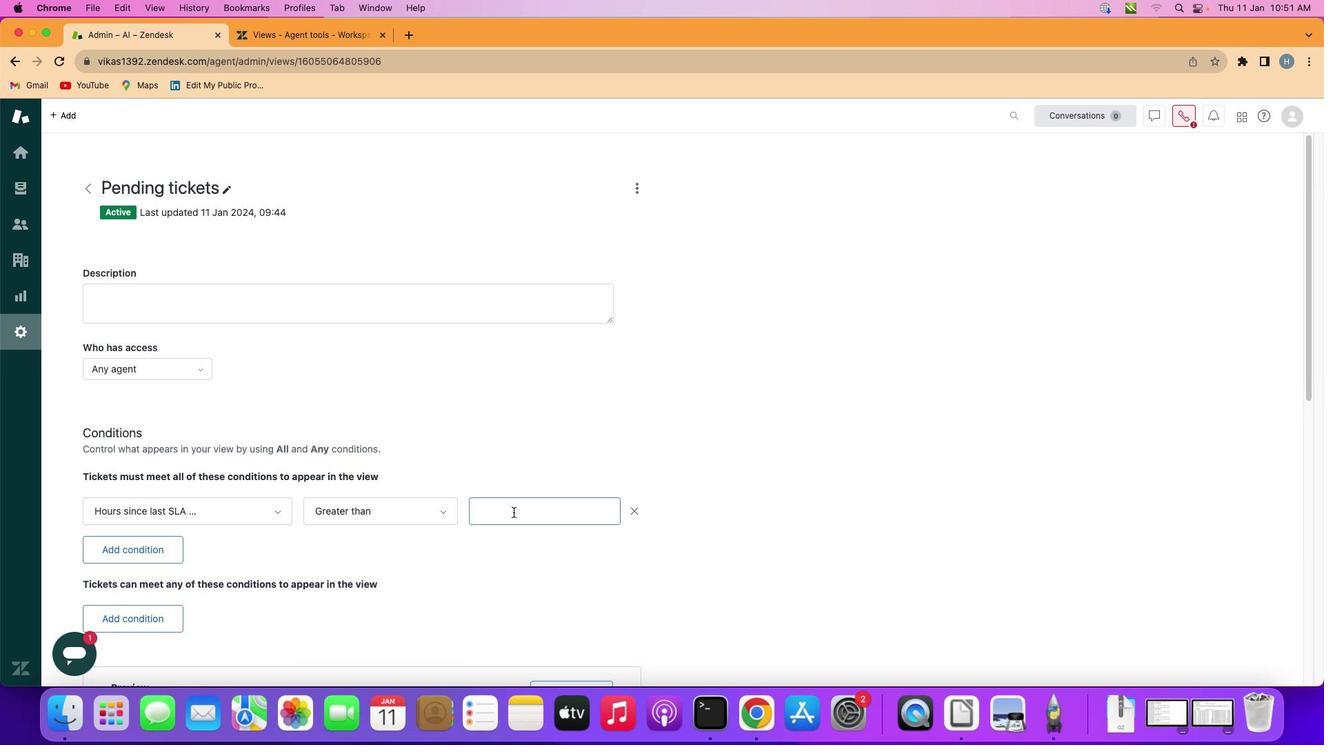 
Action: Key pressed Key.shift'T''w''e''n''t''y''-''f''i''v''e'
Screenshot: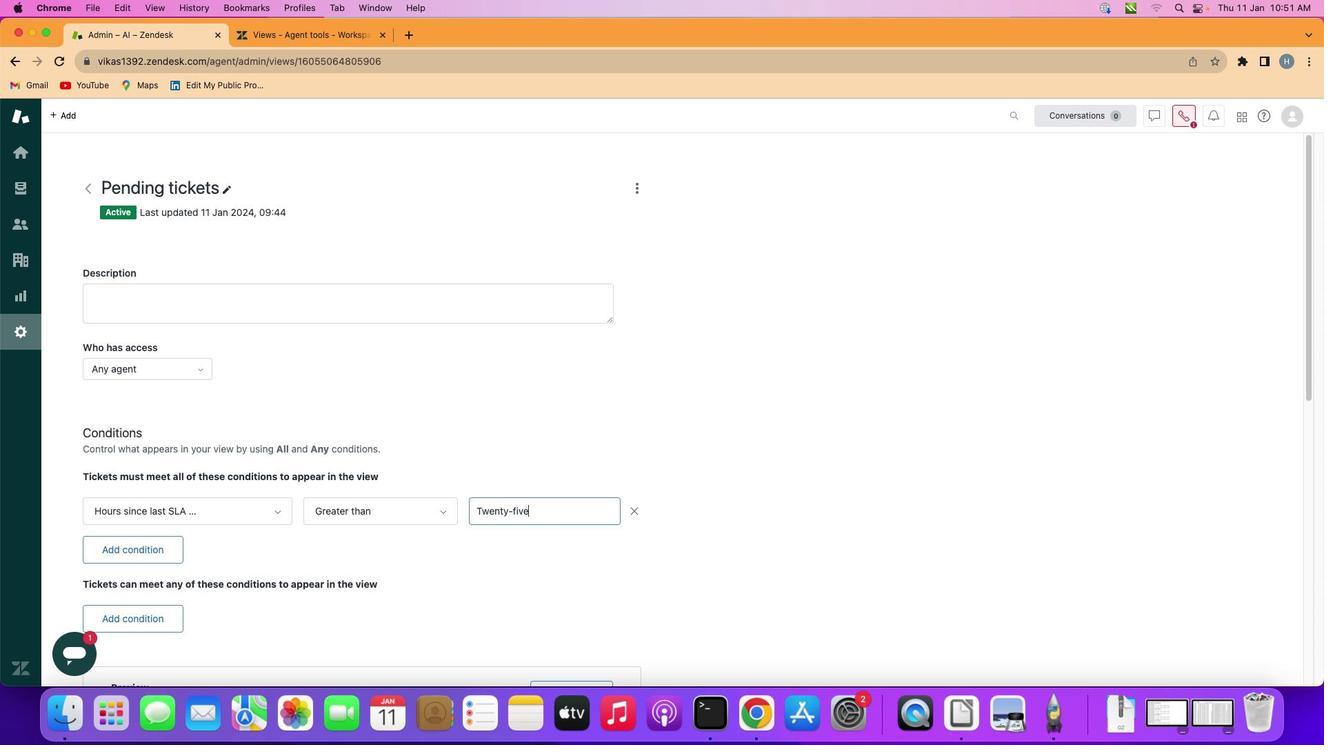 
Action: Mouse moved to (516, 551)
Screenshot: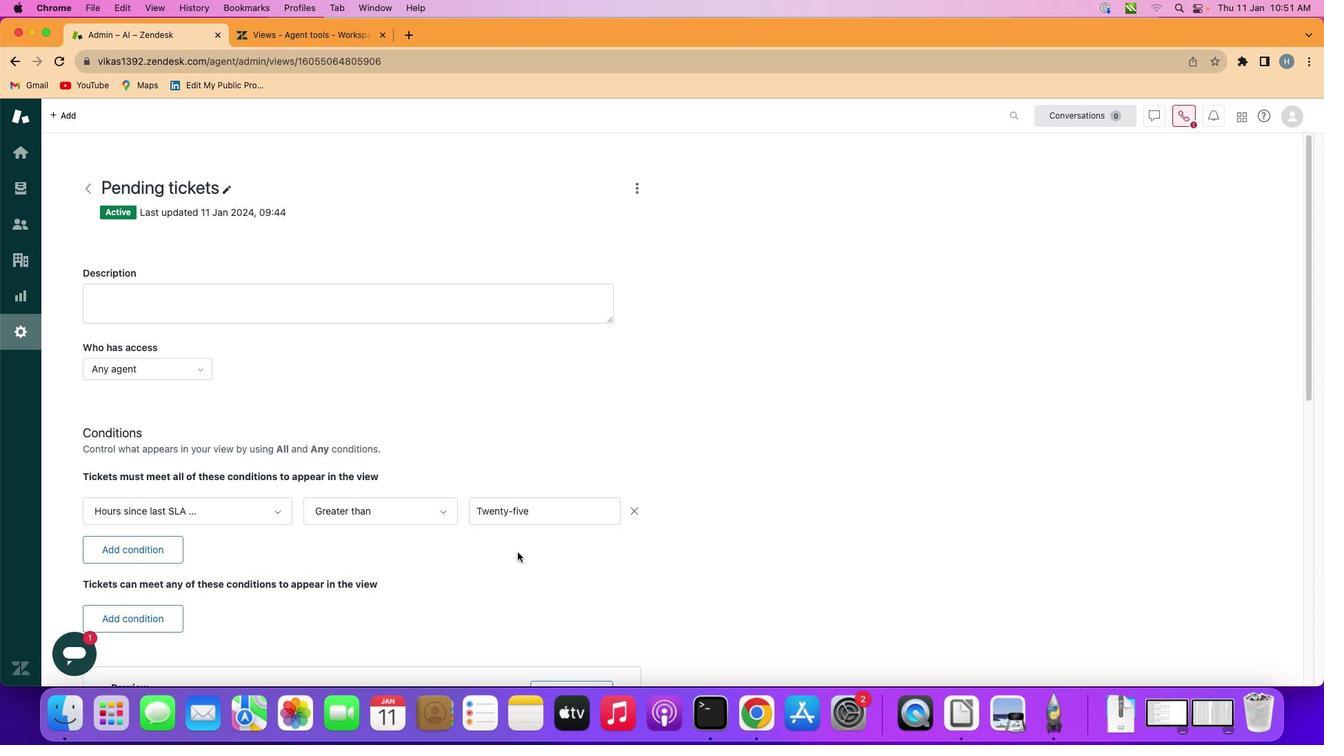 
